 Task: Create a sub task Gather and Analyse Requirements for the task  Add support for virtual reality (VR) and augmented reality (AR) in the project UpwardTech , assign it to team member softage.10@softage.net and update the status of the sub task to  At Risk , set the priority of the sub task to Medium.
Action: Mouse moved to (21, 49)
Screenshot: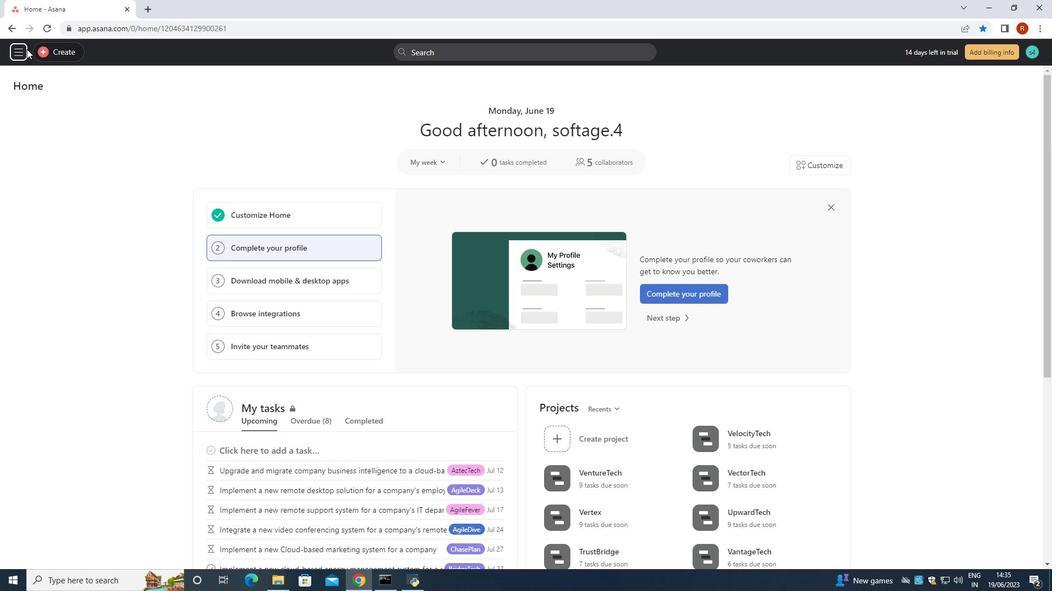 
Action: Mouse pressed left at (21, 49)
Screenshot: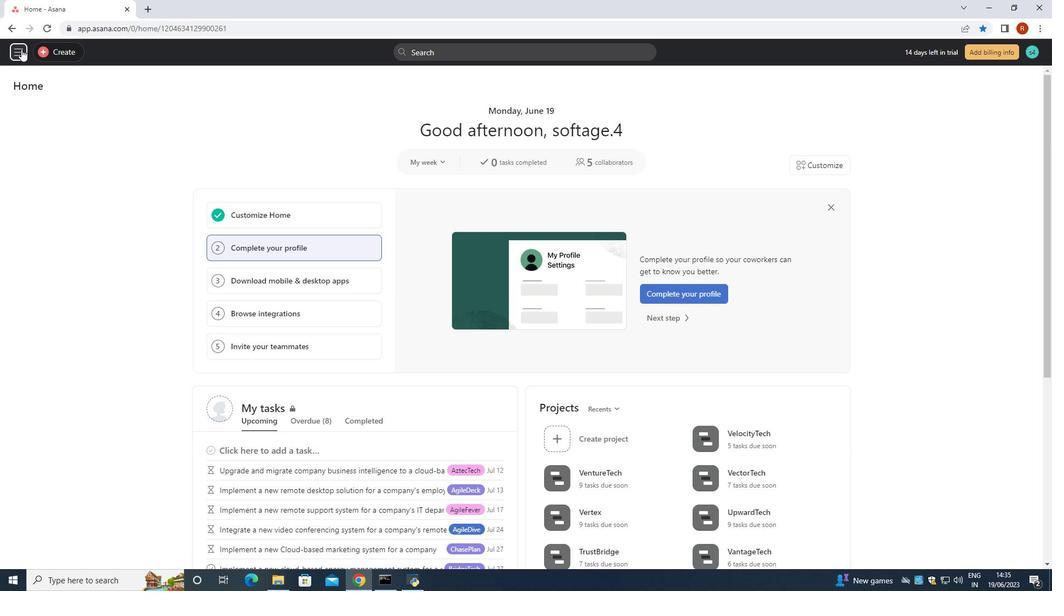 
Action: Mouse moved to (49, 258)
Screenshot: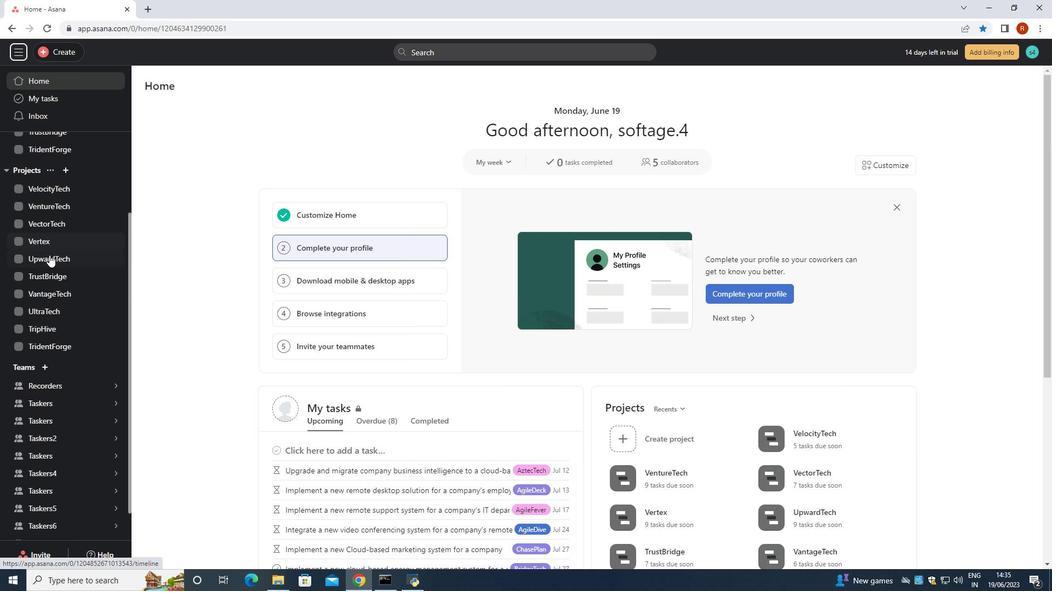 
Action: Mouse pressed left at (49, 258)
Screenshot: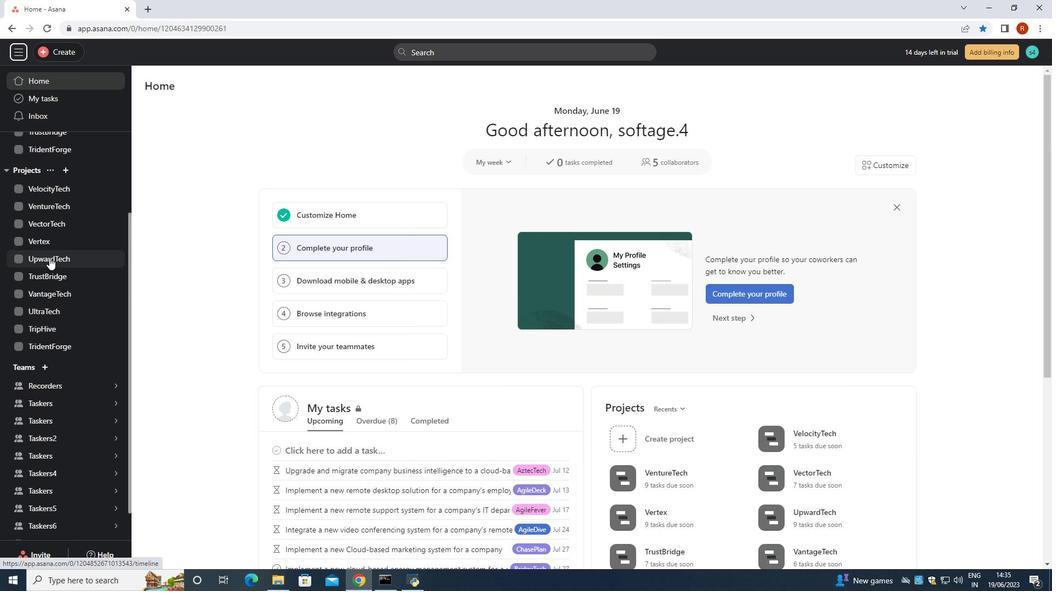 
Action: Mouse moved to (436, 256)
Screenshot: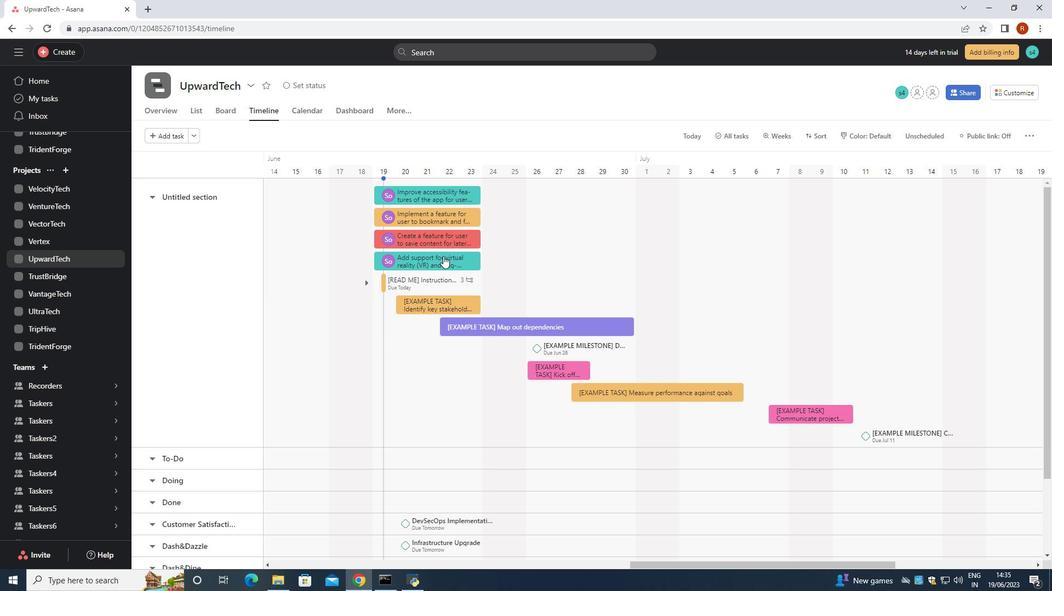 
Action: Mouse pressed left at (436, 256)
Screenshot: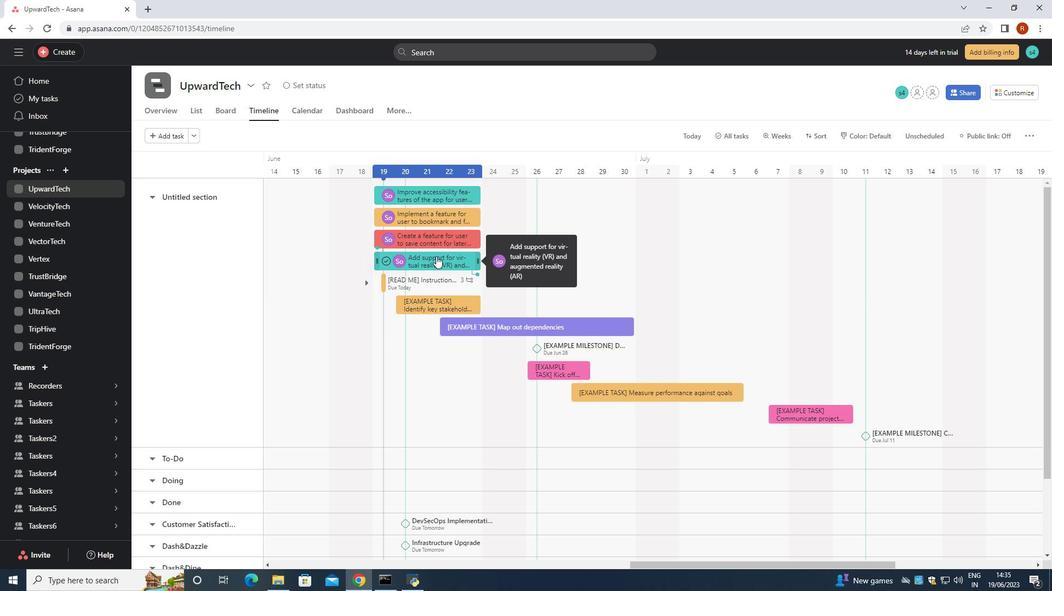 
Action: Mouse moved to (791, 344)
Screenshot: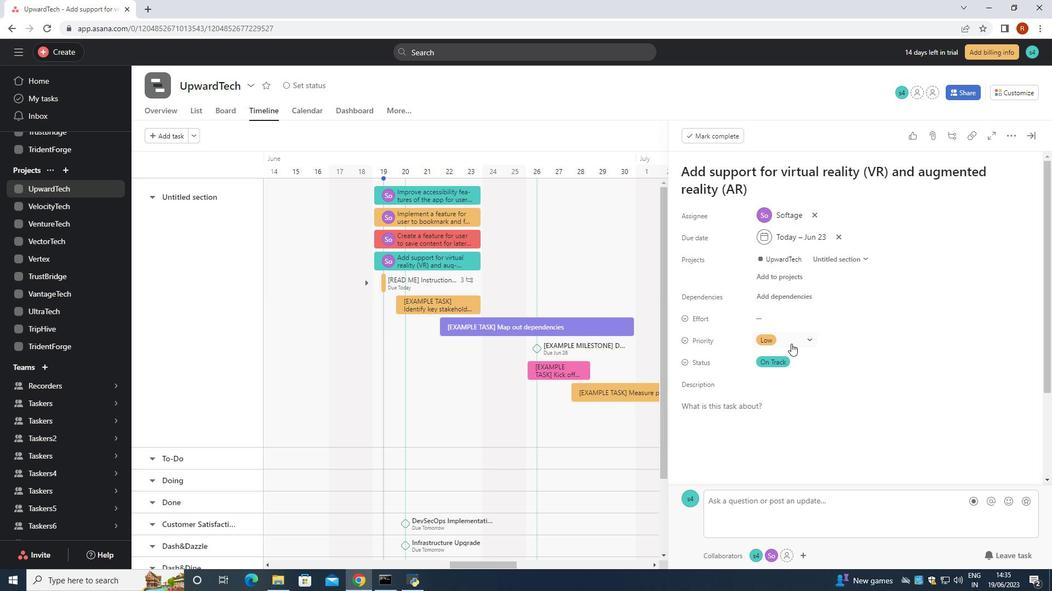 
Action: Mouse scrolled (791, 344) with delta (0, 0)
Screenshot: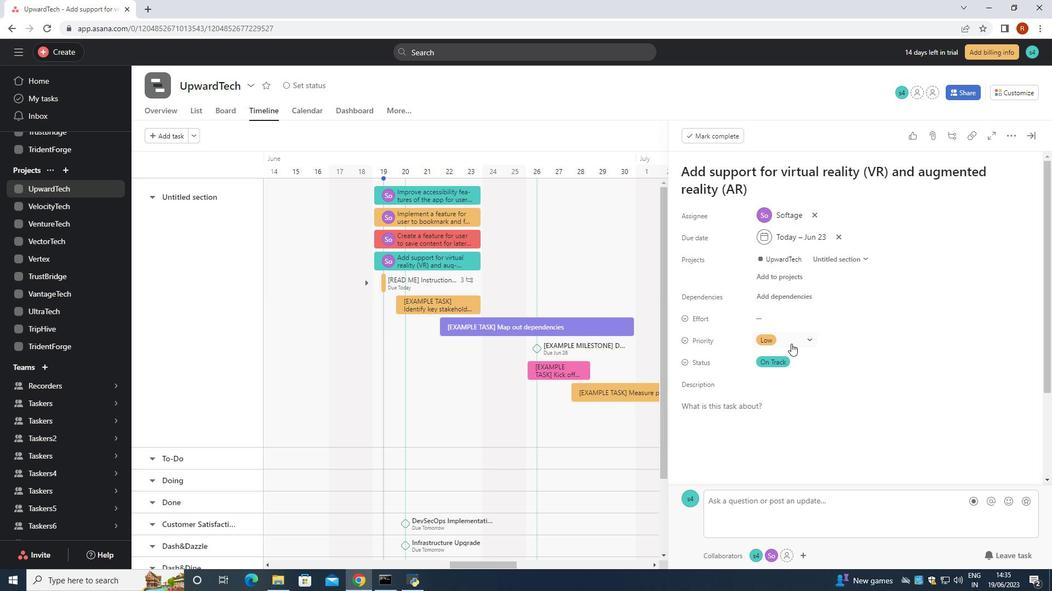 
Action: Mouse moved to (790, 346)
Screenshot: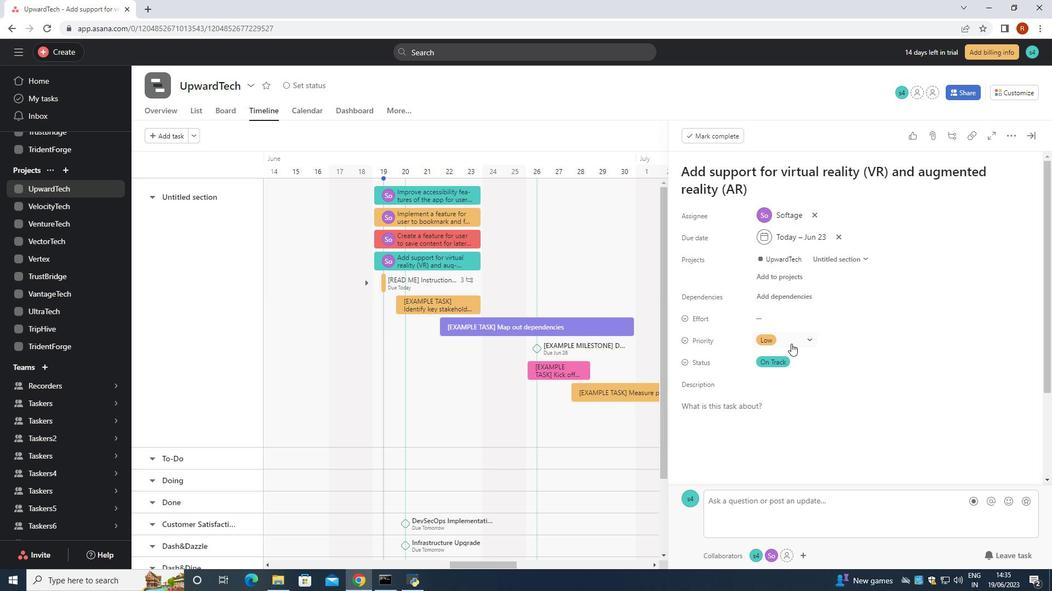 
Action: Mouse scrolled (790, 345) with delta (0, 0)
Screenshot: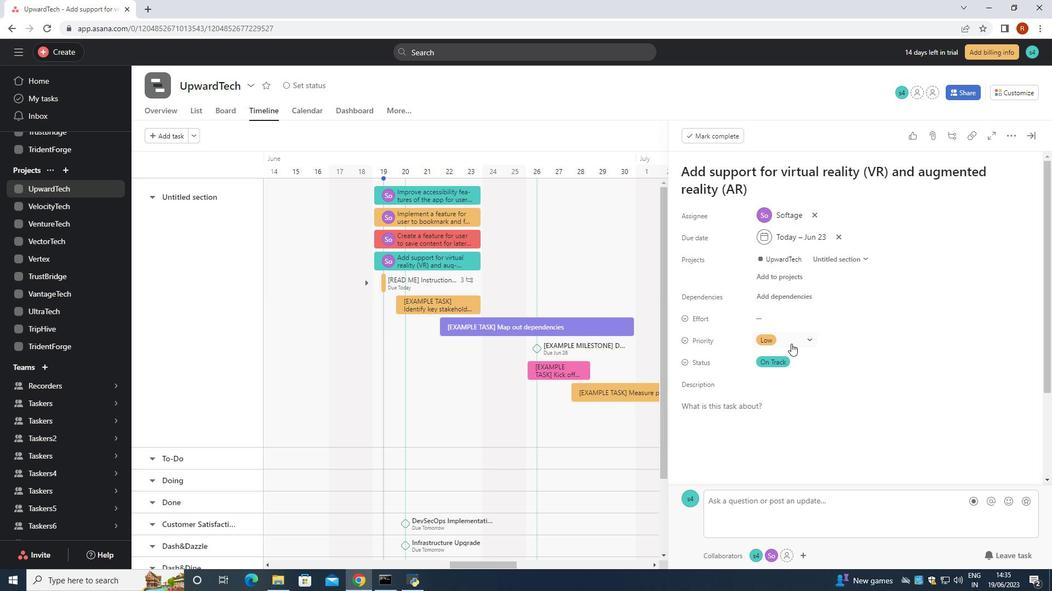 
Action: Mouse moved to (781, 368)
Screenshot: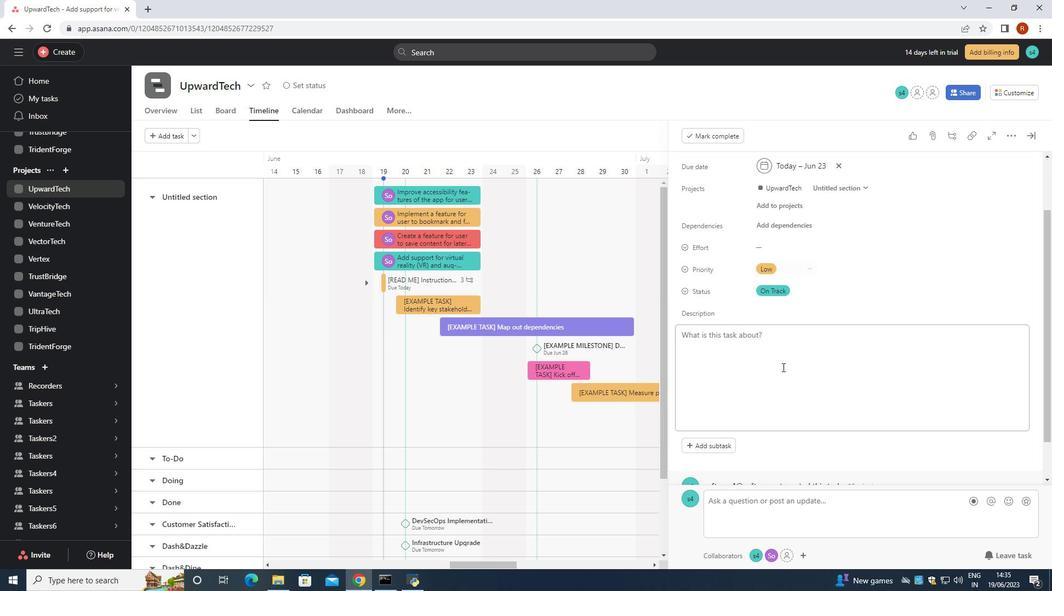 
Action: Mouse scrolled (781, 367) with delta (0, 0)
Screenshot: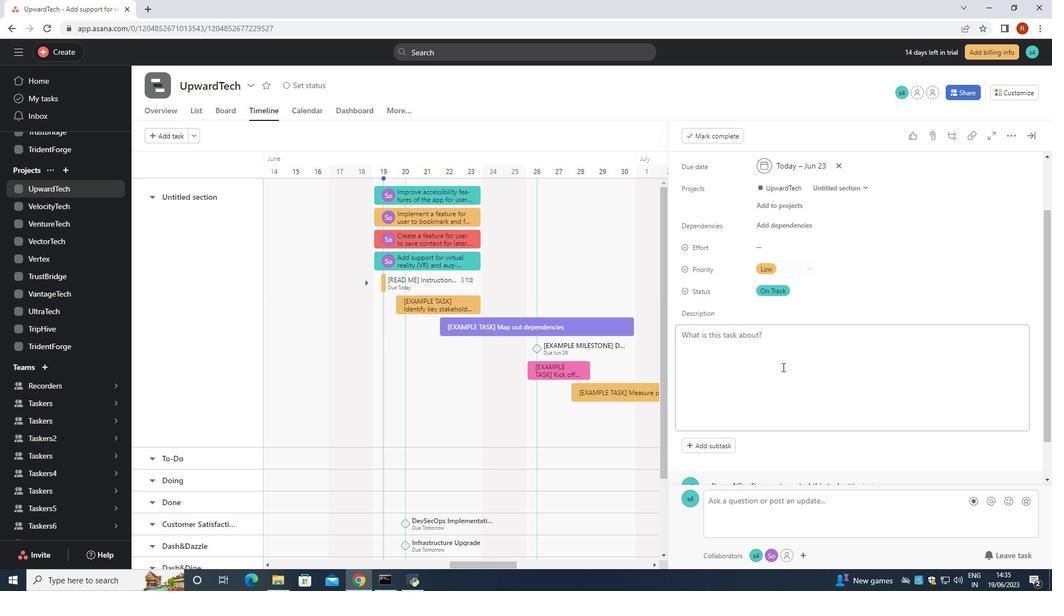
Action: Mouse moved to (781, 368)
Screenshot: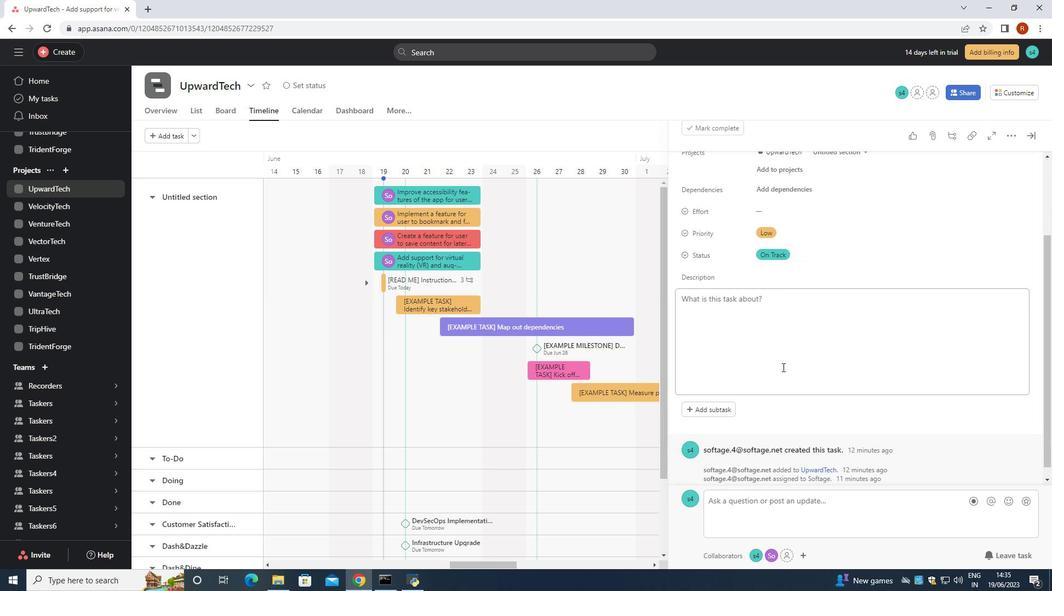 
Action: Mouse scrolled (781, 367) with delta (0, 0)
Screenshot: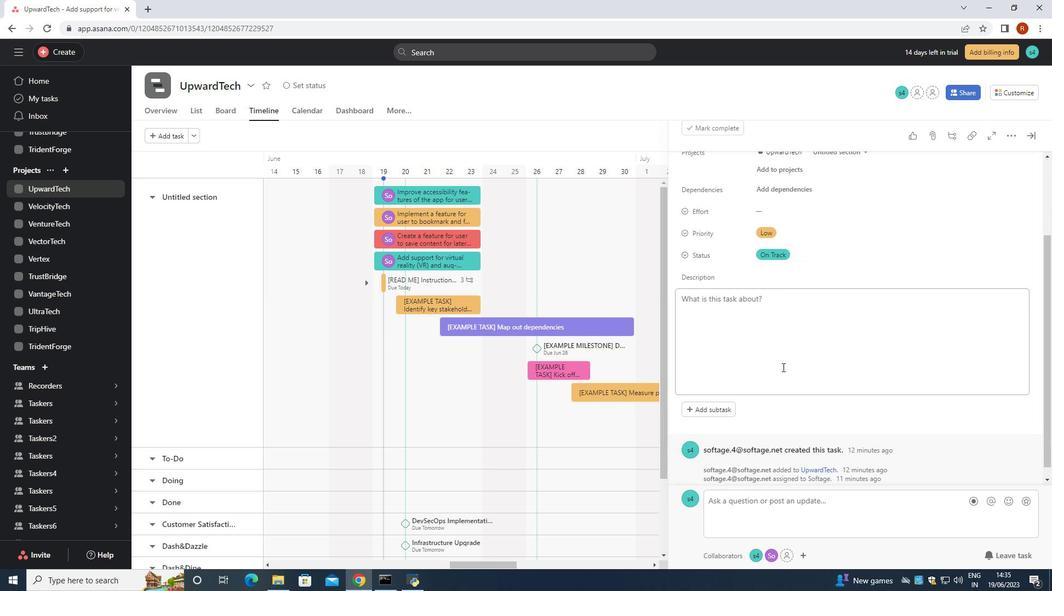 
Action: Mouse scrolled (781, 367) with delta (0, 0)
Screenshot: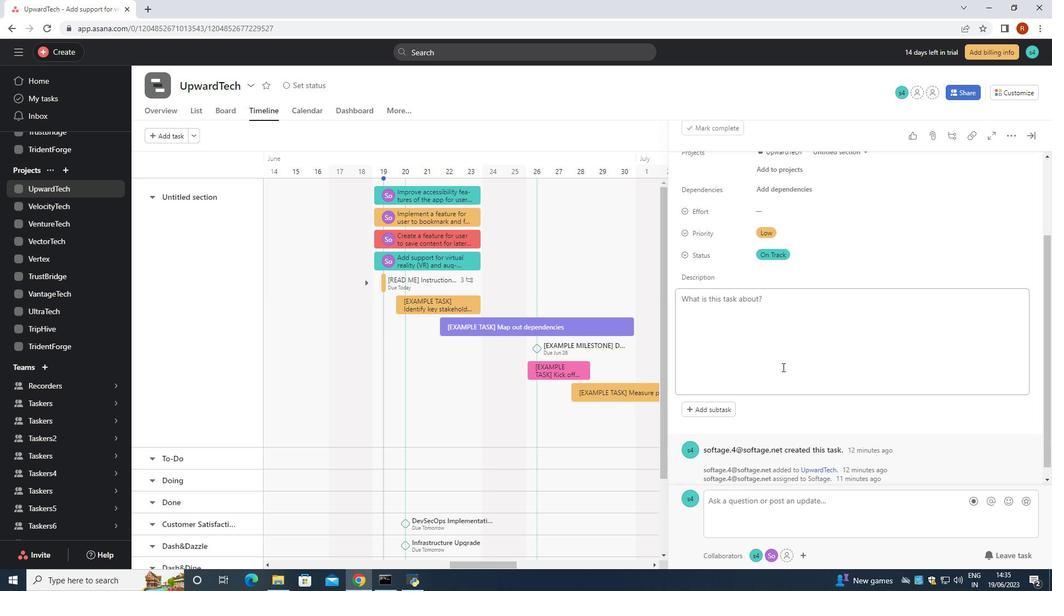 
Action: Mouse moved to (707, 401)
Screenshot: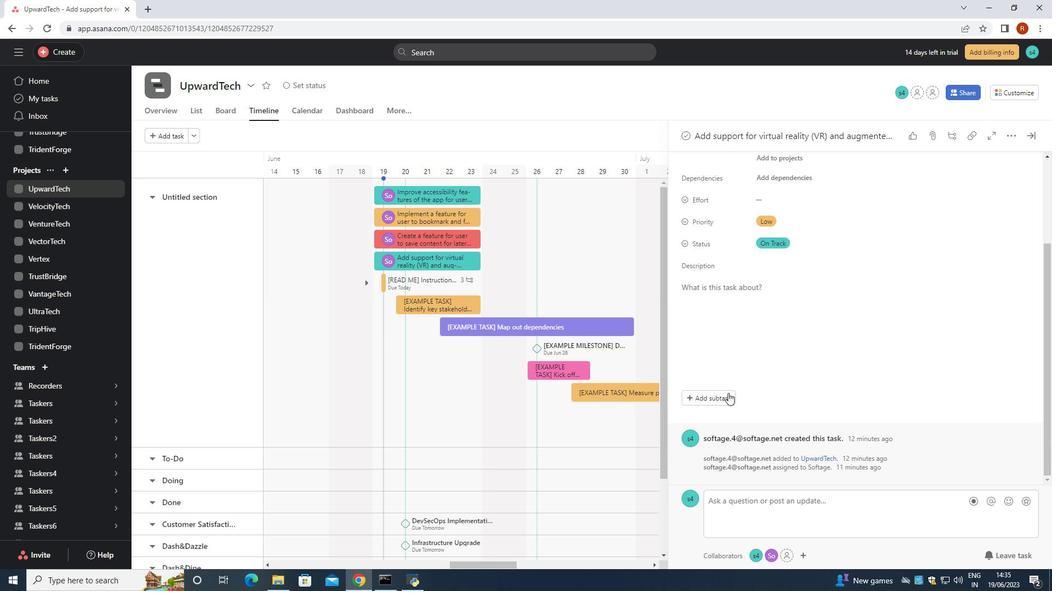 
Action: Mouse pressed left at (707, 401)
Screenshot: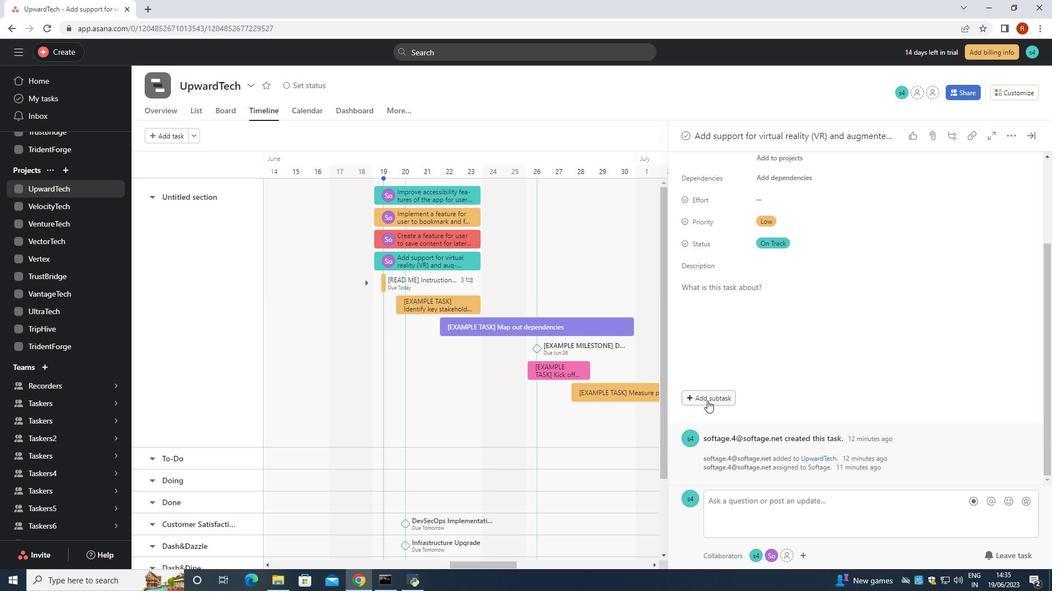 
Action: Key pressed <Key.shift><Key.shift><Key.shift><Key.shift><Key.shift><Key.shift><Key.shift><Key.shift><Key.shift><Key.shift>Gather<Key.space>and<Key.space><Key.shift>Analui<Key.backspace>yse<Key.backspace><Key.backspace><Key.backspace><Key.backspace>yse<Key.space><Key.shift>Requirements
Screenshot: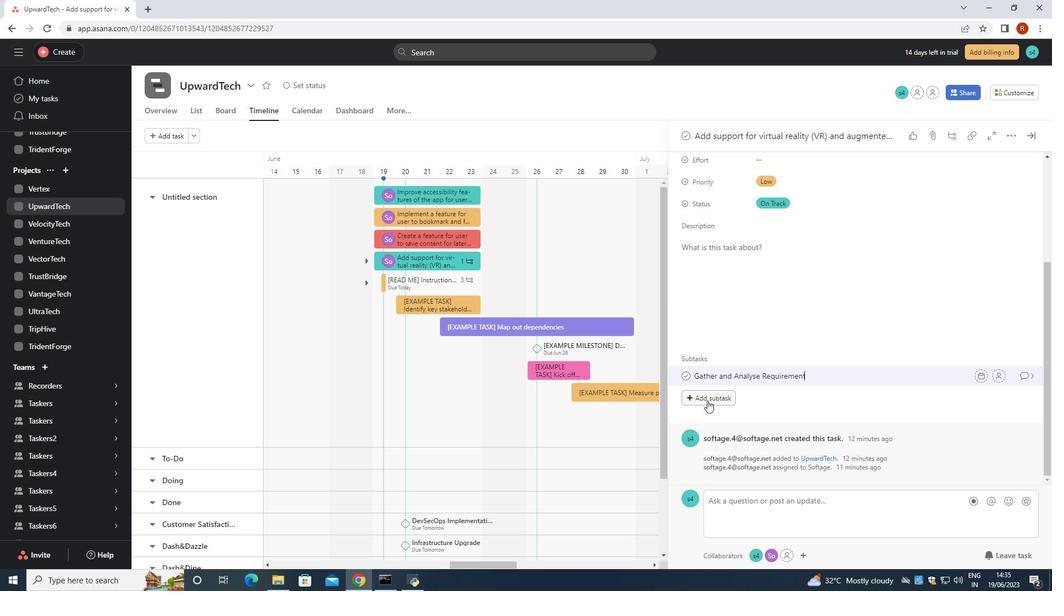 
Action: Mouse moved to (997, 374)
Screenshot: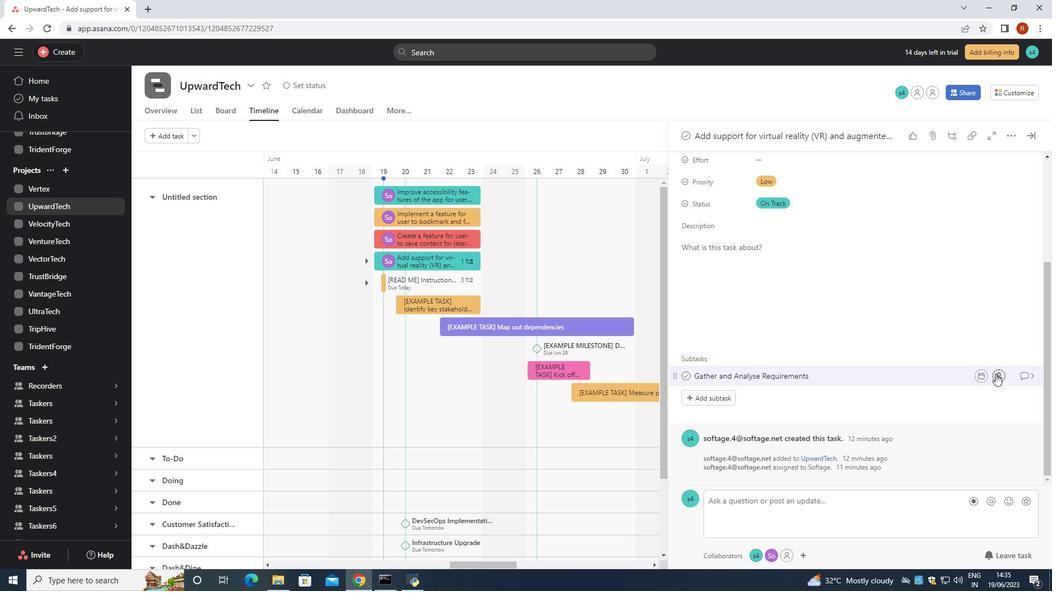 
Action: Mouse pressed left at (997, 374)
Screenshot: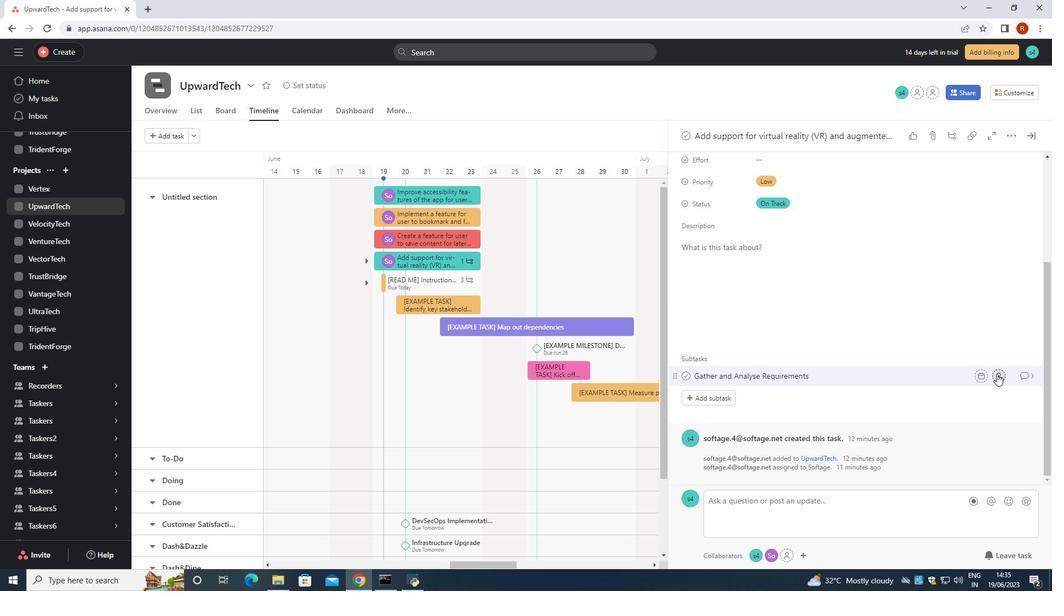 
Action: Key pressed <Key.shift>Softage.10<Key.shift><Key.shift><Key.shift><Key.shift><Key.shift><Key.shift><Key.shift><Key.shift><Key.shift><Key.shift><Key.shift><Key.shift><Key.shift><Key.shift>@sod<Key.backspace>ftage.net
Screenshot: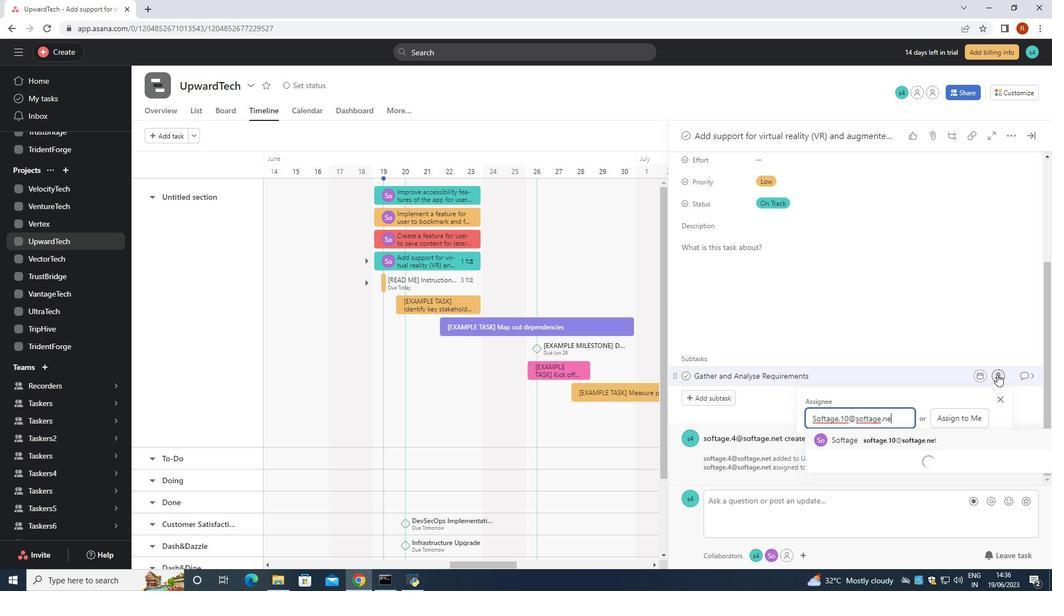 
Action: Mouse moved to (870, 435)
Screenshot: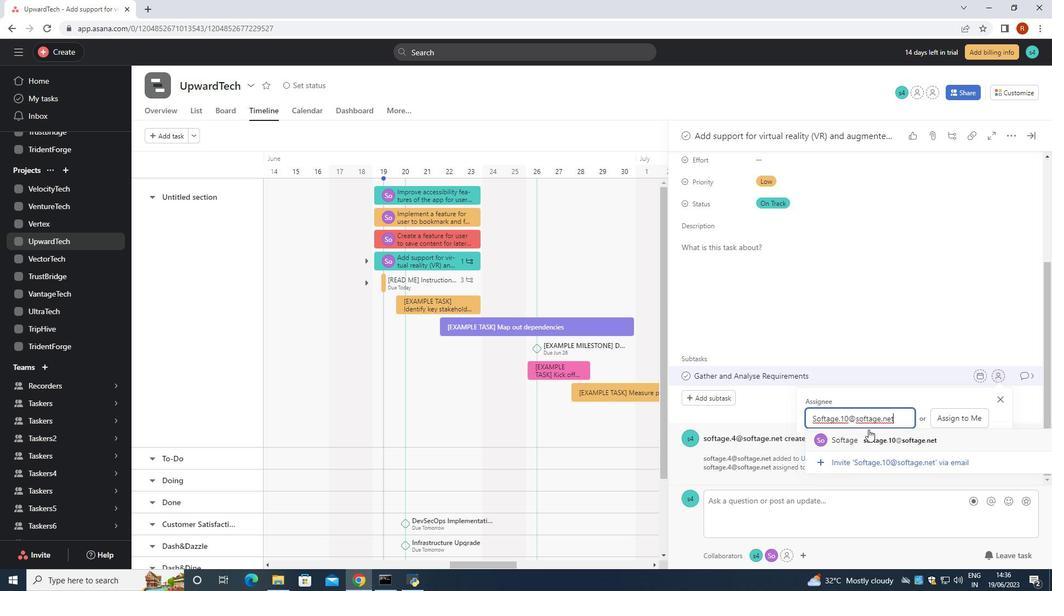 
Action: Mouse pressed left at (870, 435)
Screenshot: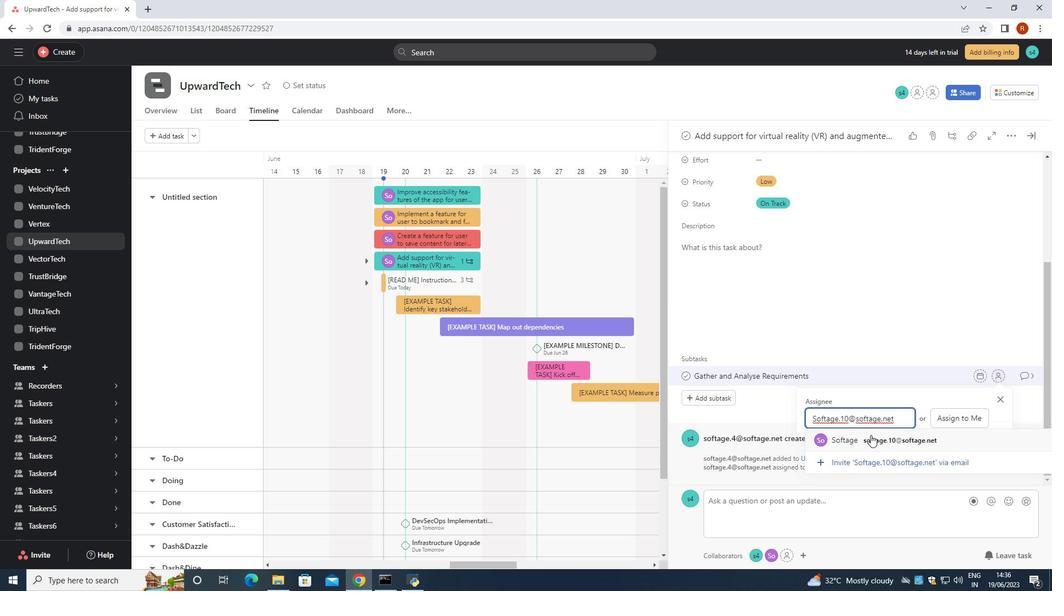 
Action: Mouse moved to (1023, 375)
Screenshot: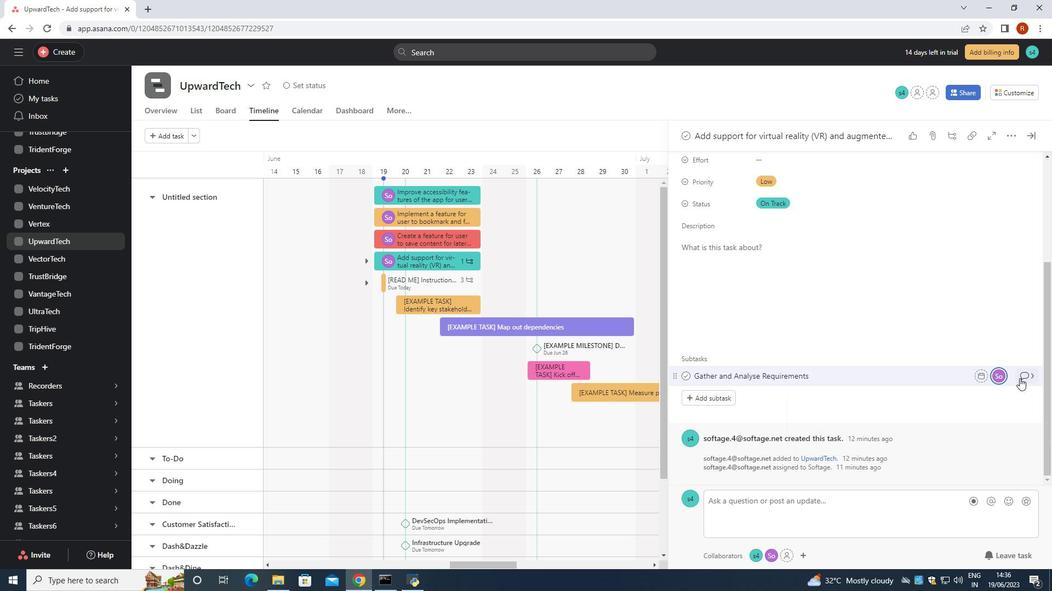 
Action: Mouse pressed left at (1023, 375)
Screenshot: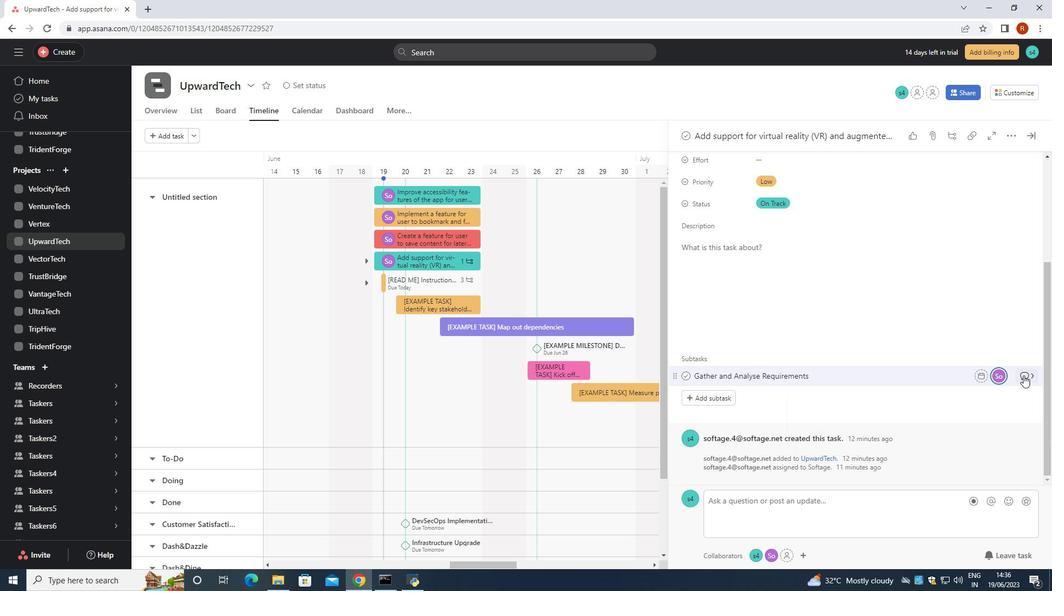 
Action: Mouse moved to (715, 288)
Screenshot: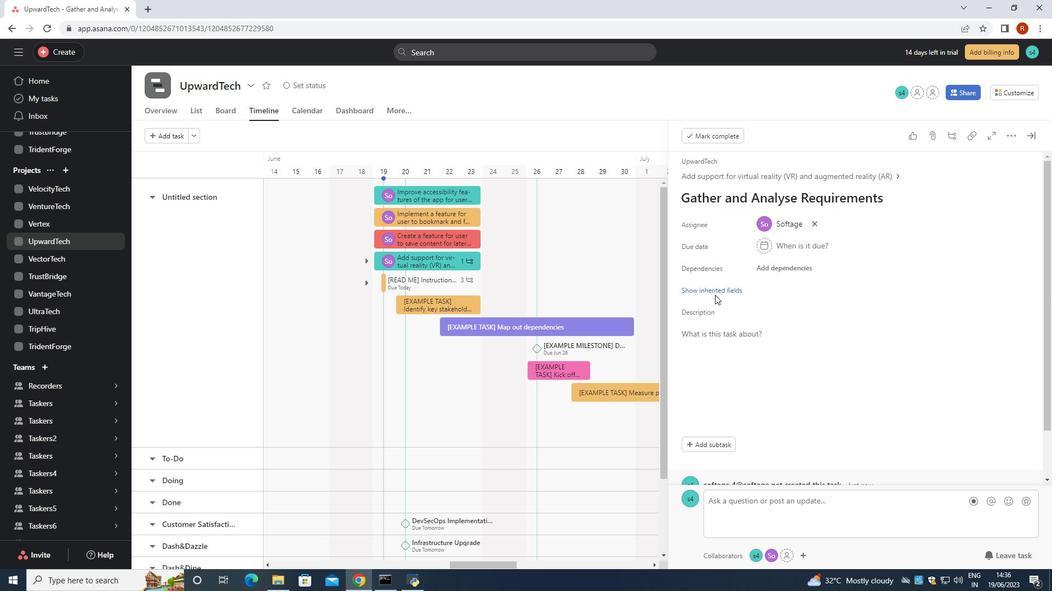 
Action: Mouse pressed left at (715, 288)
Screenshot: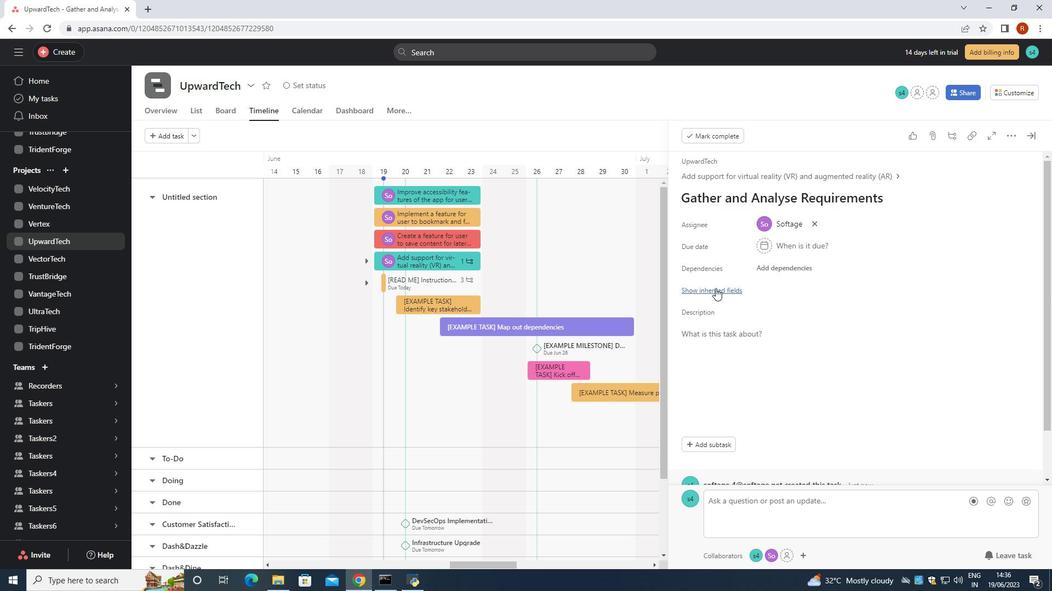 
Action: Mouse moved to (762, 351)
Screenshot: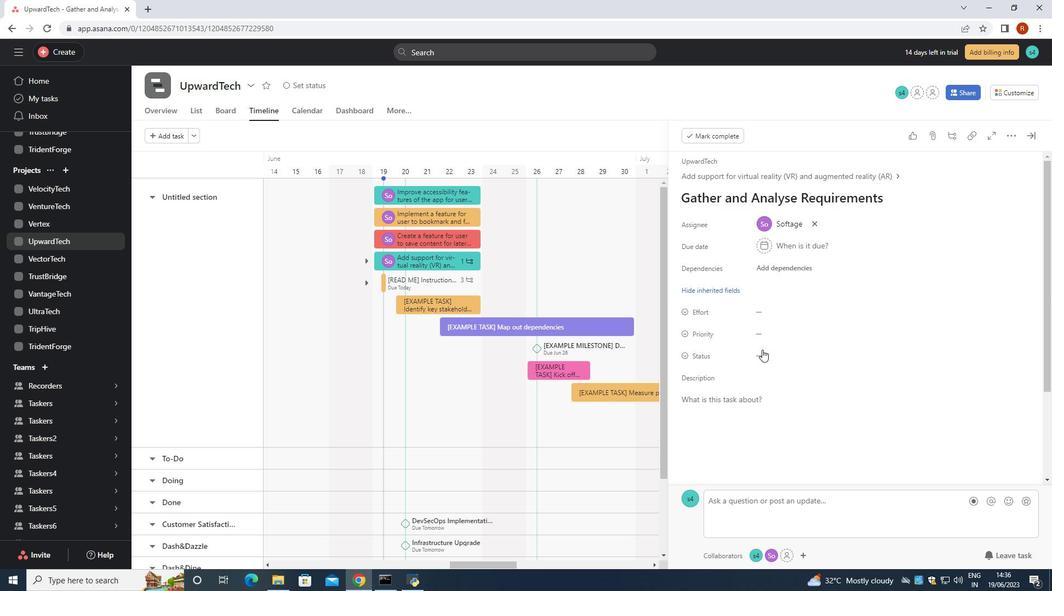 
Action: Mouse pressed left at (762, 351)
Screenshot: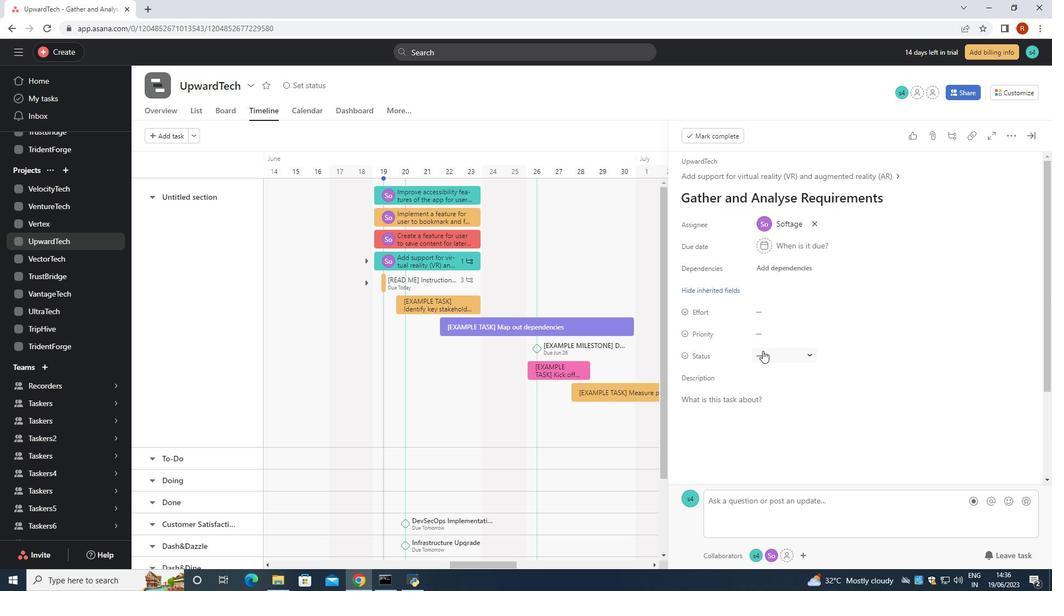 
Action: Mouse moved to (793, 416)
Screenshot: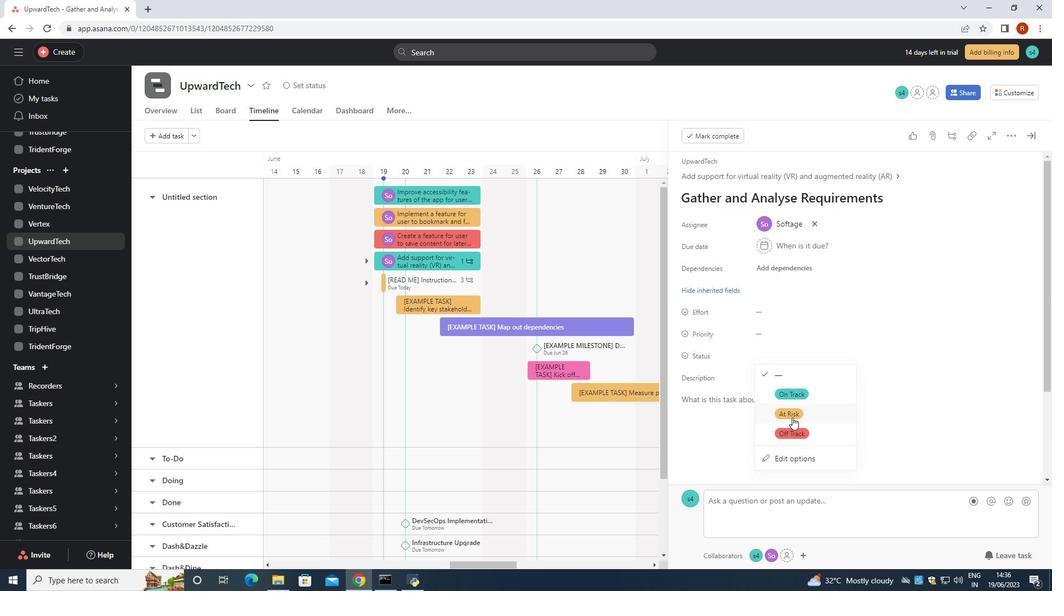 
Action: Mouse pressed left at (793, 416)
Screenshot: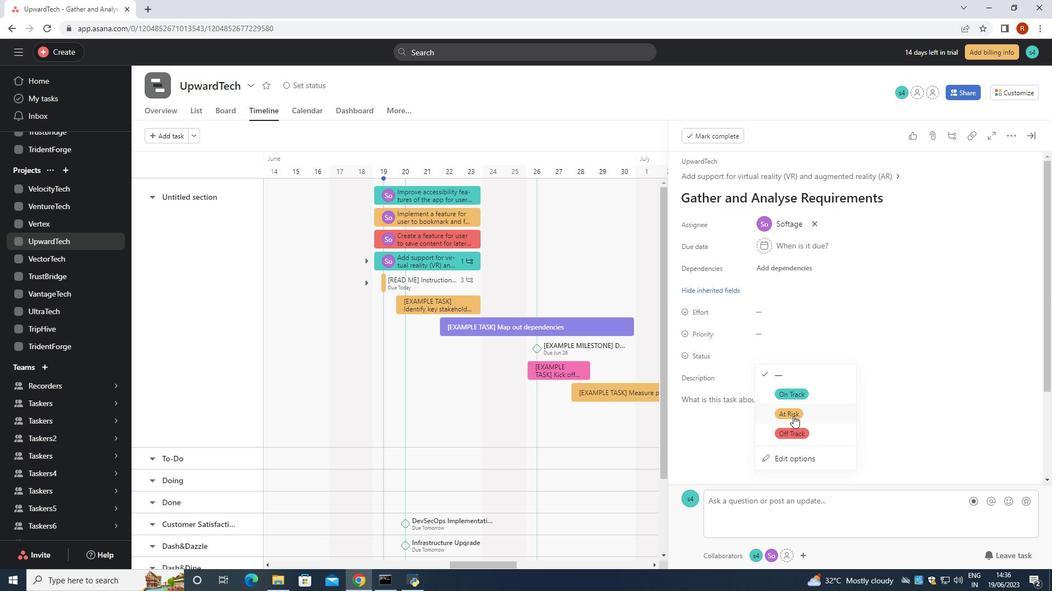 
Action: Mouse moved to (784, 328)
Screenshot: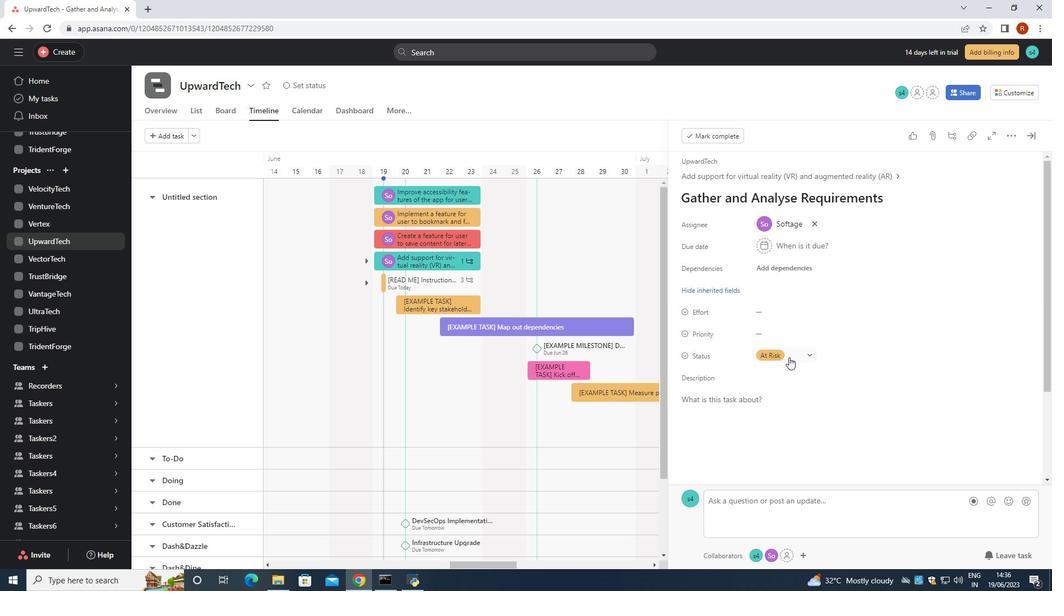 
Action: Mouse pressed left at (784, 328)
Screenshot: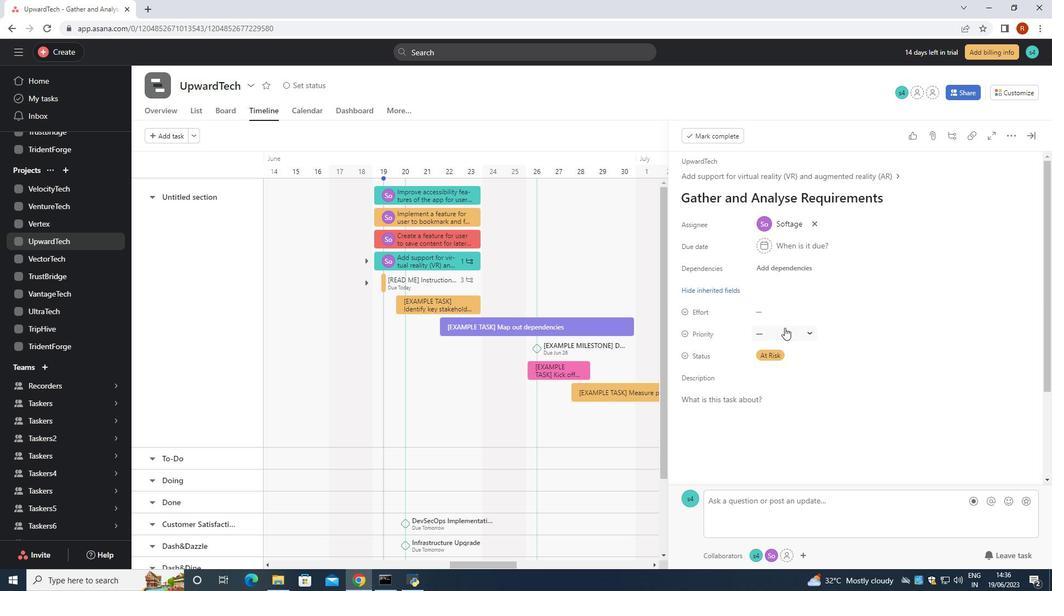 
Action: Mouse moved to (790, 386)
Screenshot: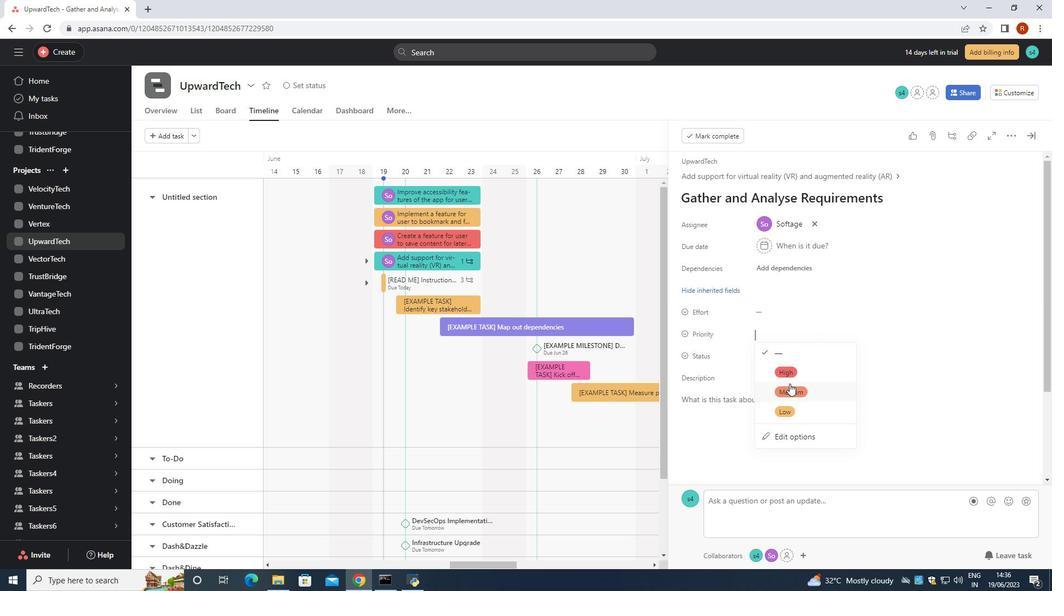 
Action: Mouse pressed left at (790, 386)
Screenshot: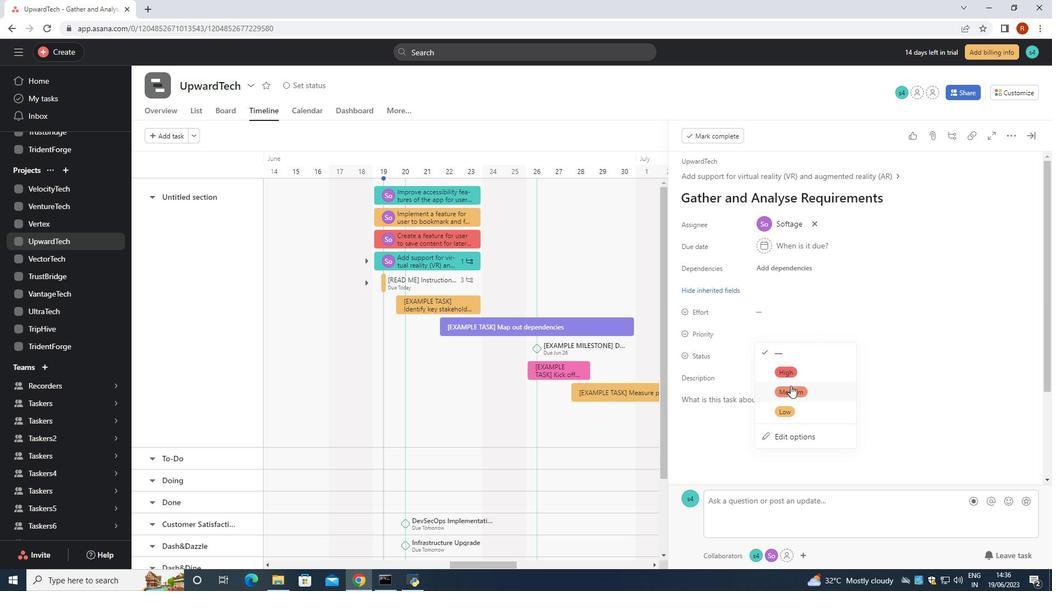 
Action: Mouse moved to (910, 438)
Screenshot: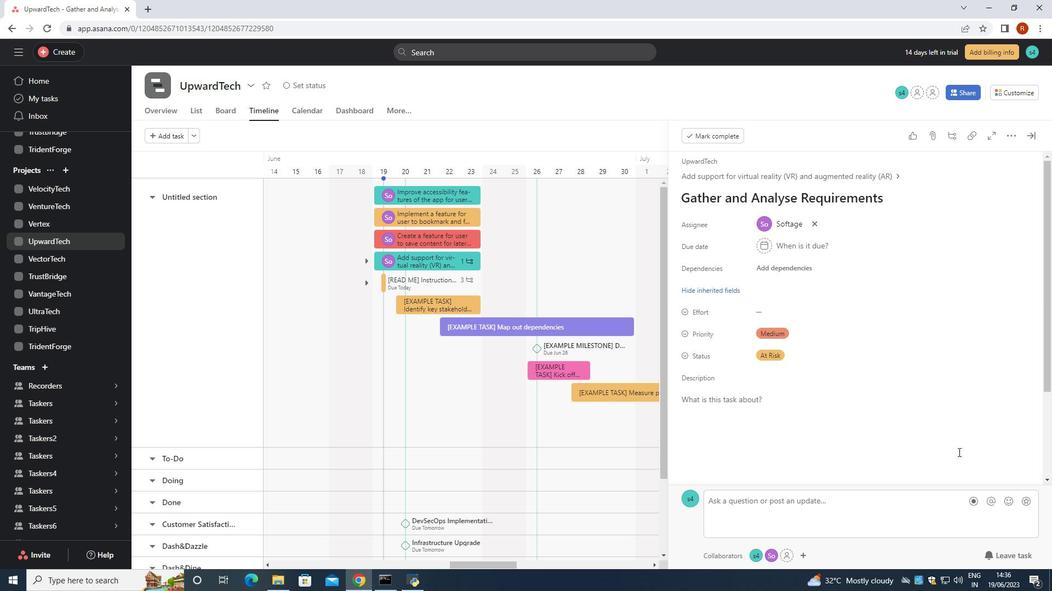 
